 Task: Create List About Page in Board Brand Management to Workspace DevOps. Create List Products and Services in Board Product Beta Testing to Workspace DevOps. Create List Pricing in Board Diversity and Inclusion Leadership Training and Development to Workspace DevOps
Action: Mouse moved to (483, 115)
Screenshot: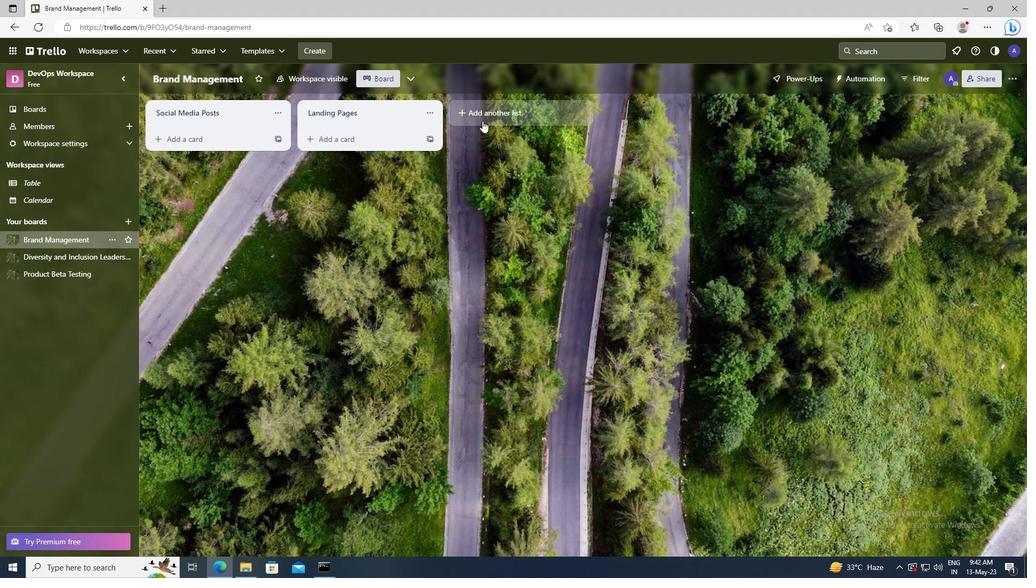 
Action: Mouse pressed left at (483, 115)
Screenshot: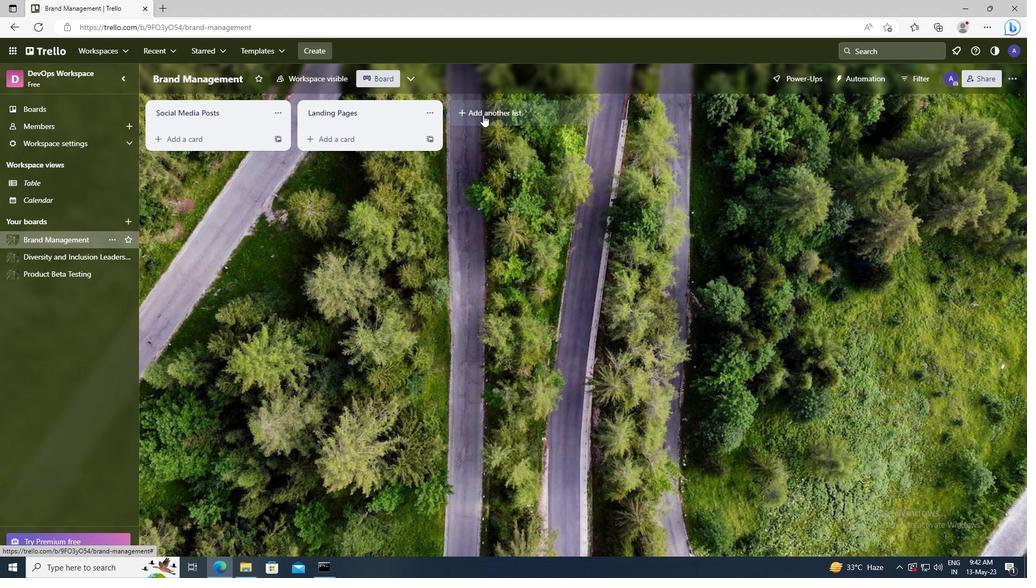 
Action: Key pressed <Key.shift>ABOUT<Key.space><Key.shift>PAGE
Screenshot: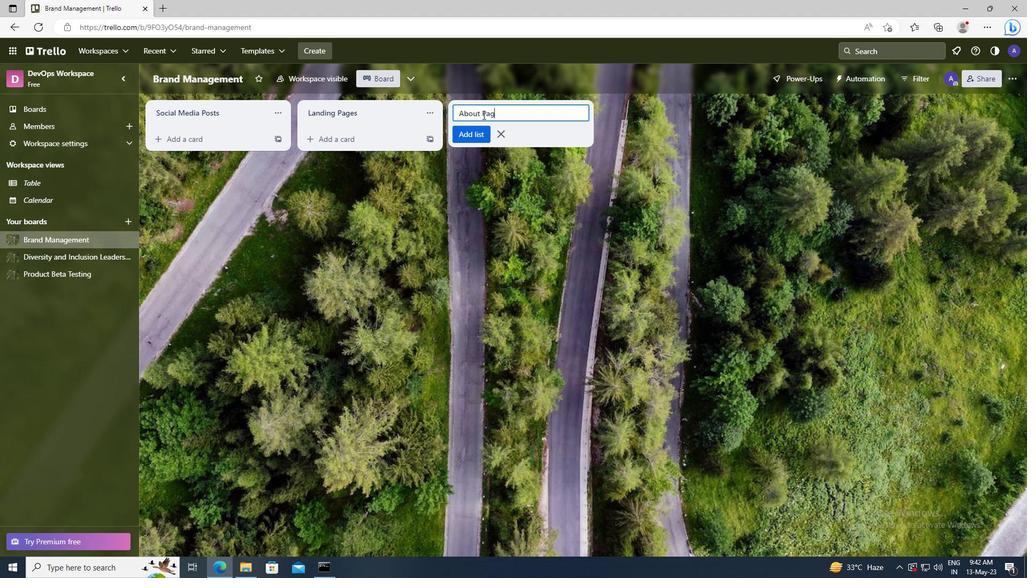 
Action: Mouse moved to (479, 131)
Screenshot: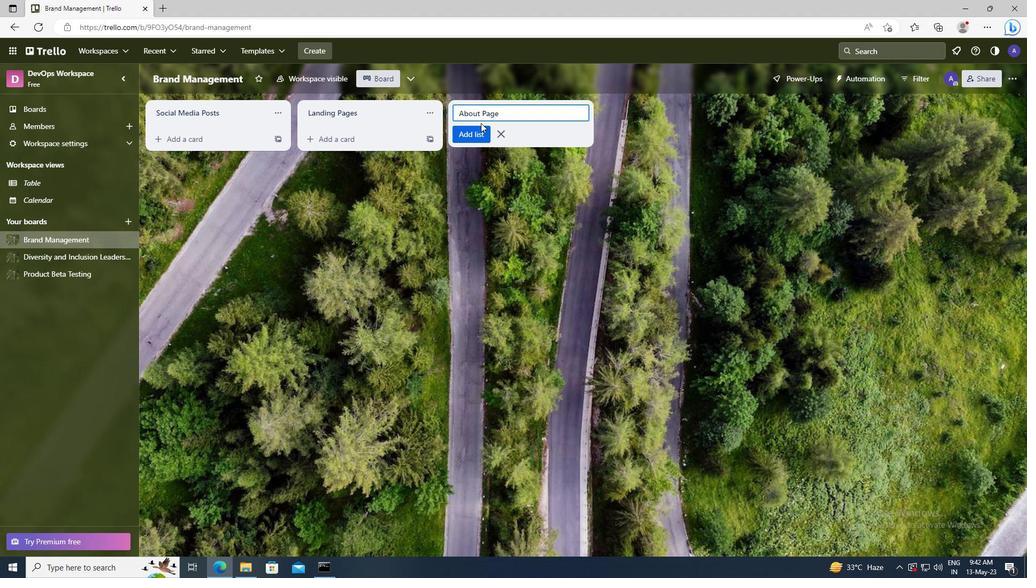 
Action: Mouse pressed left at (479, 131)
Screenshot: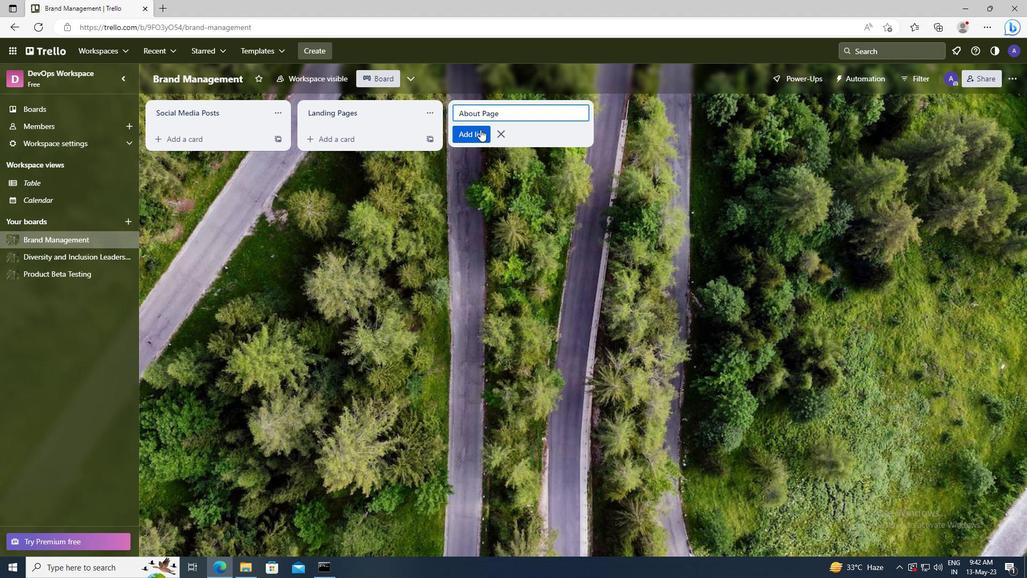 
Action: Mouse moved to (65, 273)
Screenshot: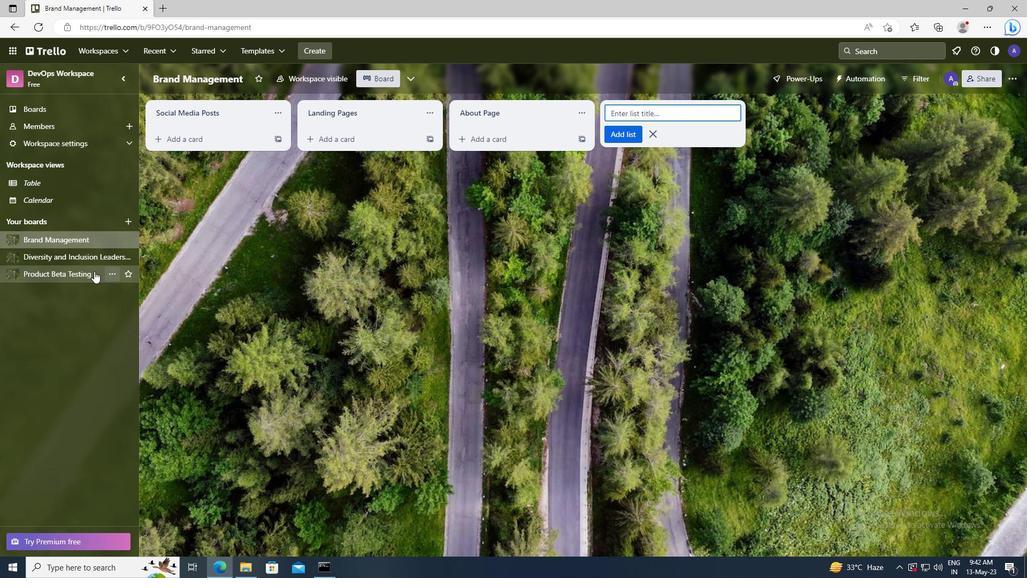 
Action: Mouse pressed left at (65, 273)
Screenshot: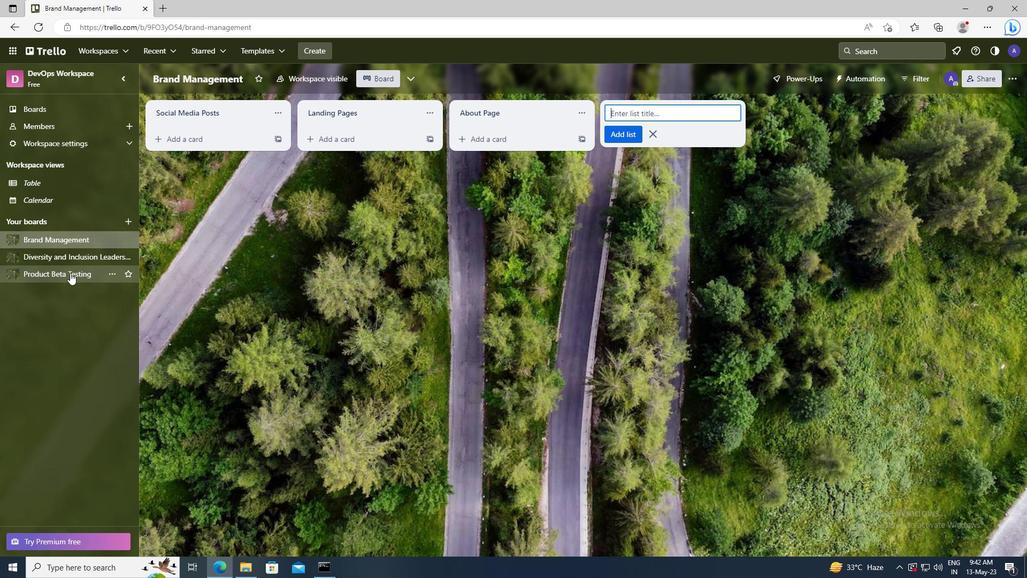 
Action: Mouse moved to (474, 114)
Screenshot: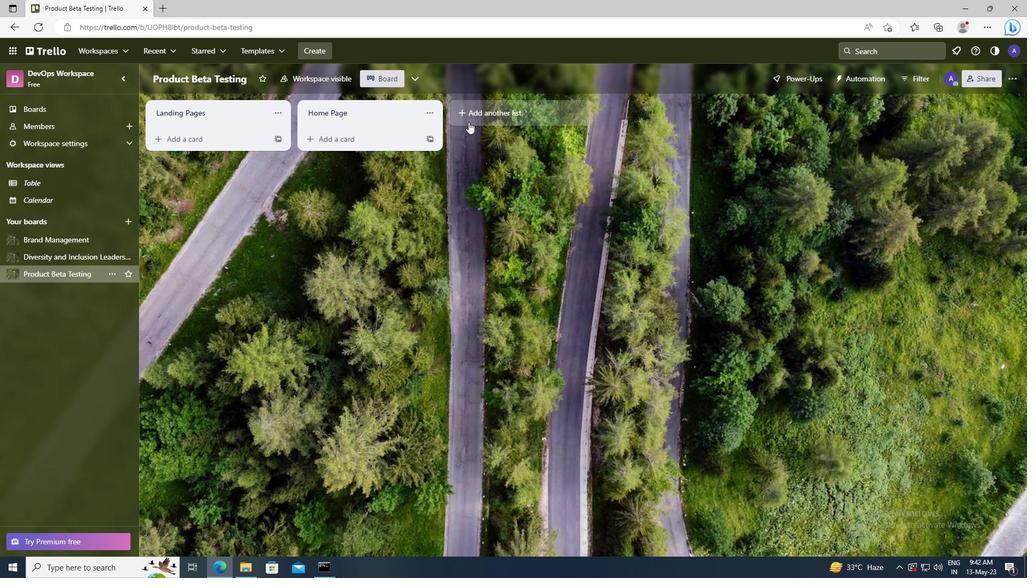 
Action: Mouse pressed left at (474, 114)
Screenshot: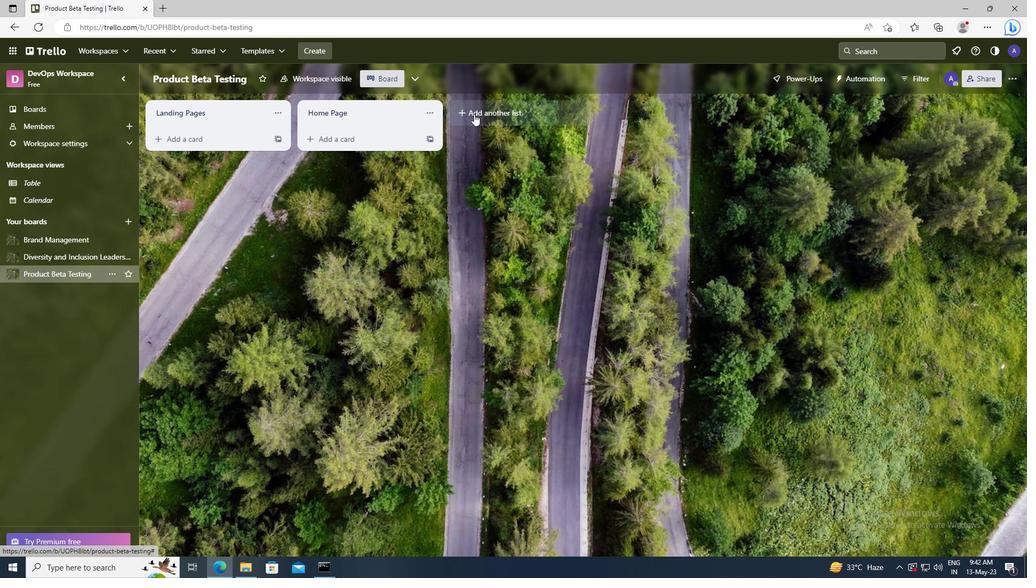 
Action: Key pressed <Key.shift>PRODUCTS<Key.space>AND<Key.space><Key.shift>SERVICES
Screenshot: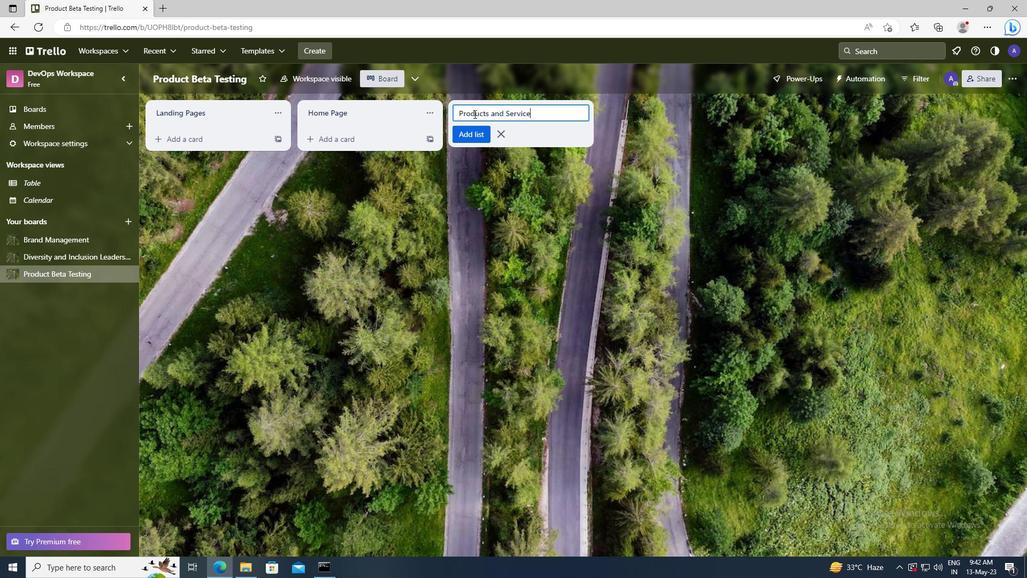 
Action: Mouse moved to (475, 133)
Screenshot: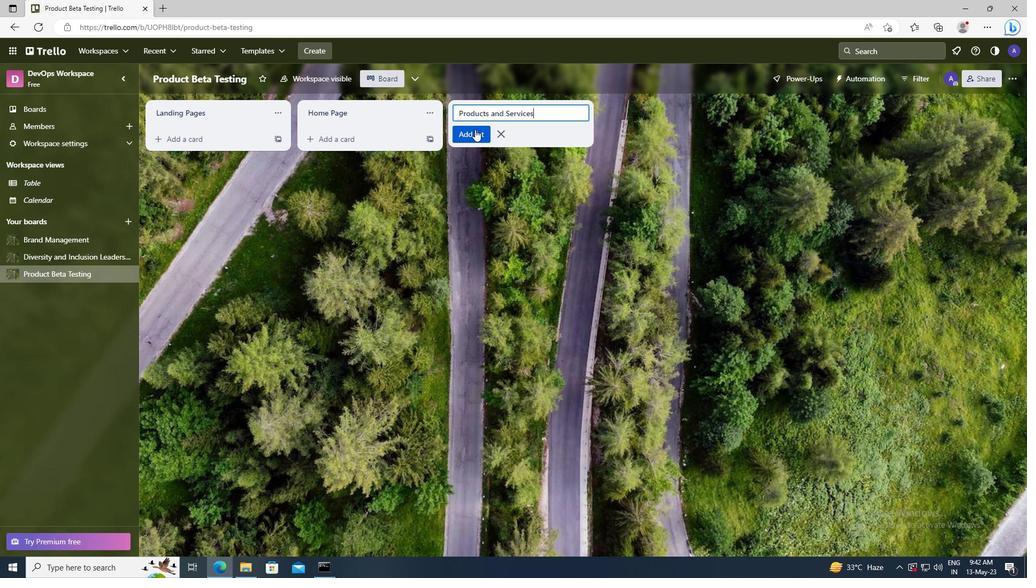 
Action: Mouse pressed left at (475, 133)
Screenshot: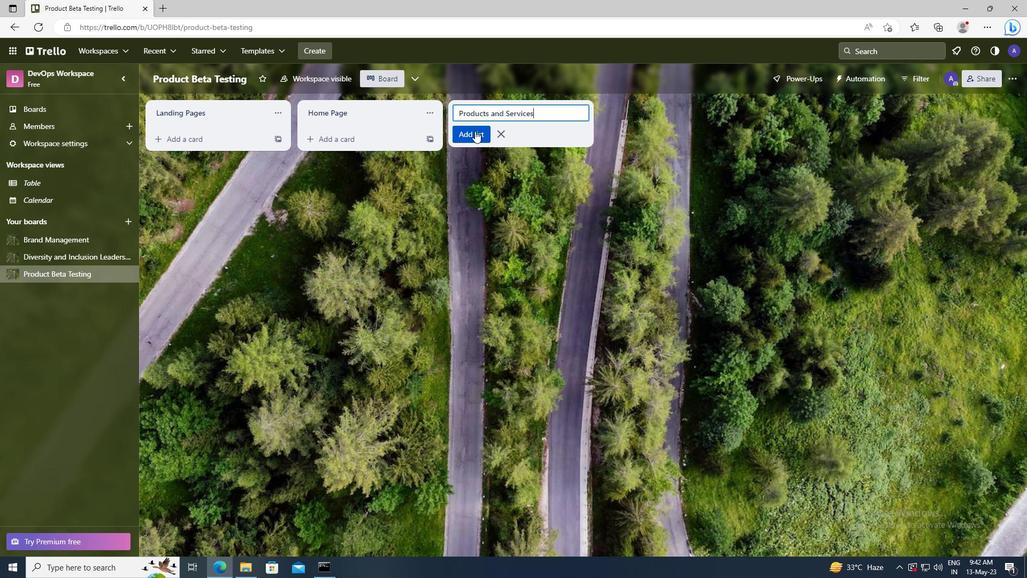 
Action: Mouse moved to (74, 255)
Screenshot: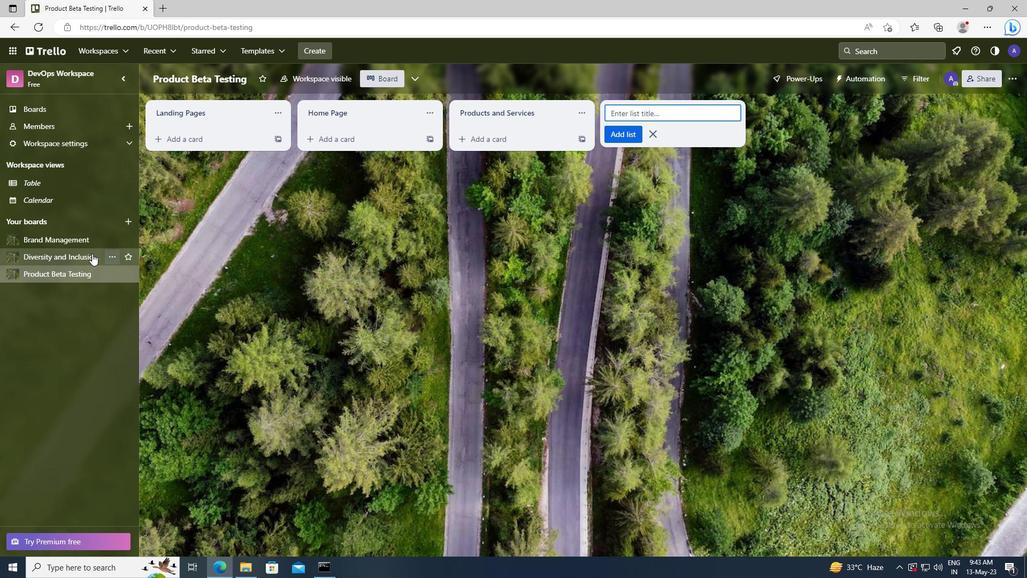 
Action: Mouse pressed left at (74, 255)
Screenshot: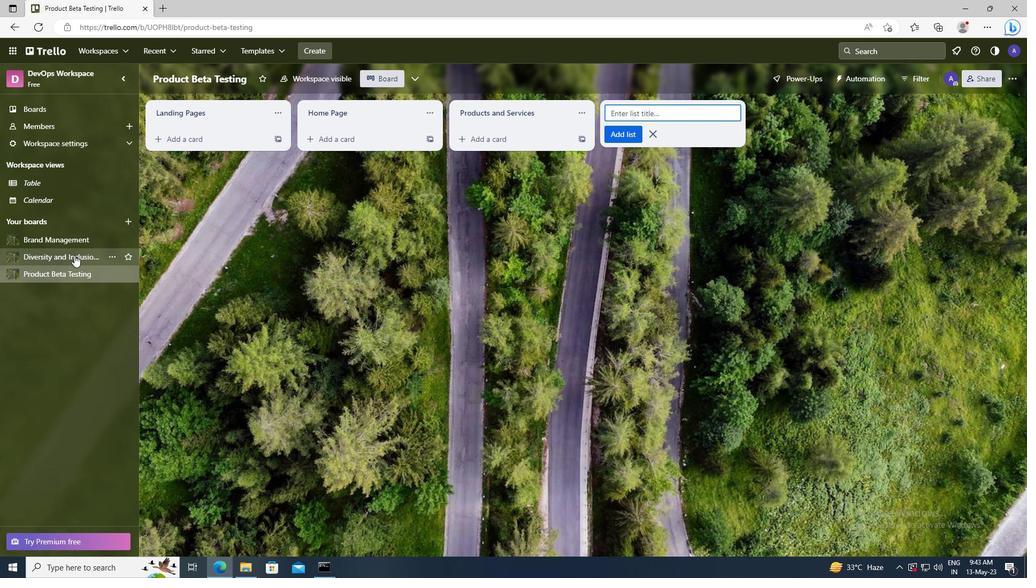 
Action: Mouse moved to (474, 112)
Screenshot: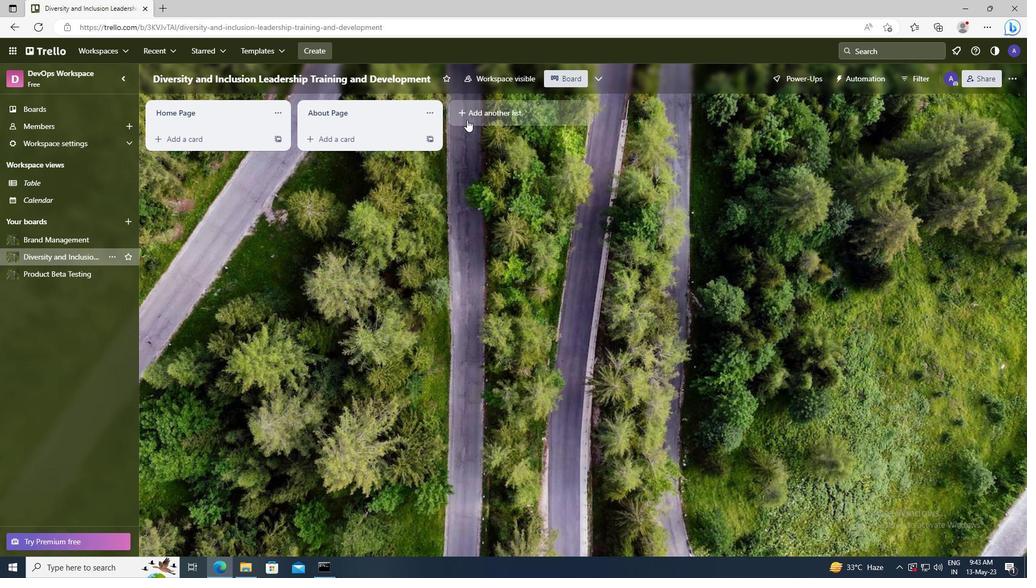 
Action: Mouse pressed left at (474, 112)
Screenshot: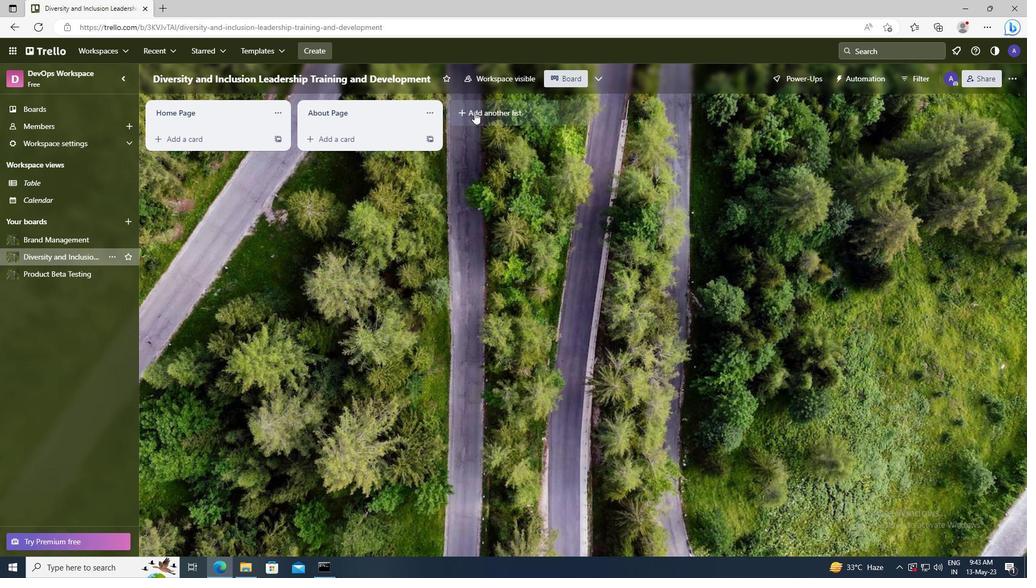 
Action: Key pressed <Key.shift>PRICING
Screenshot: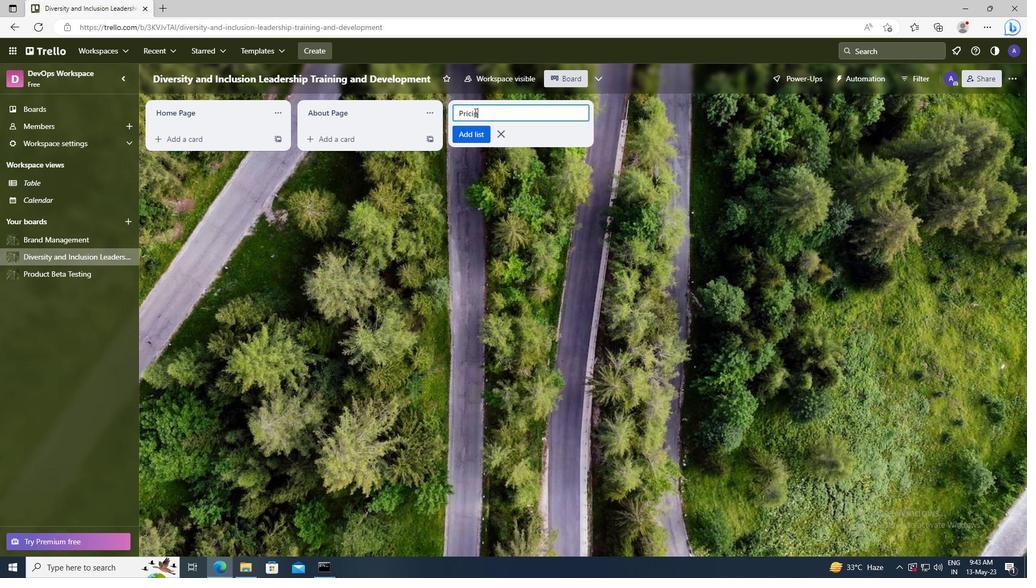 
Action: Mouse moved to (475, 133)
Screenshot: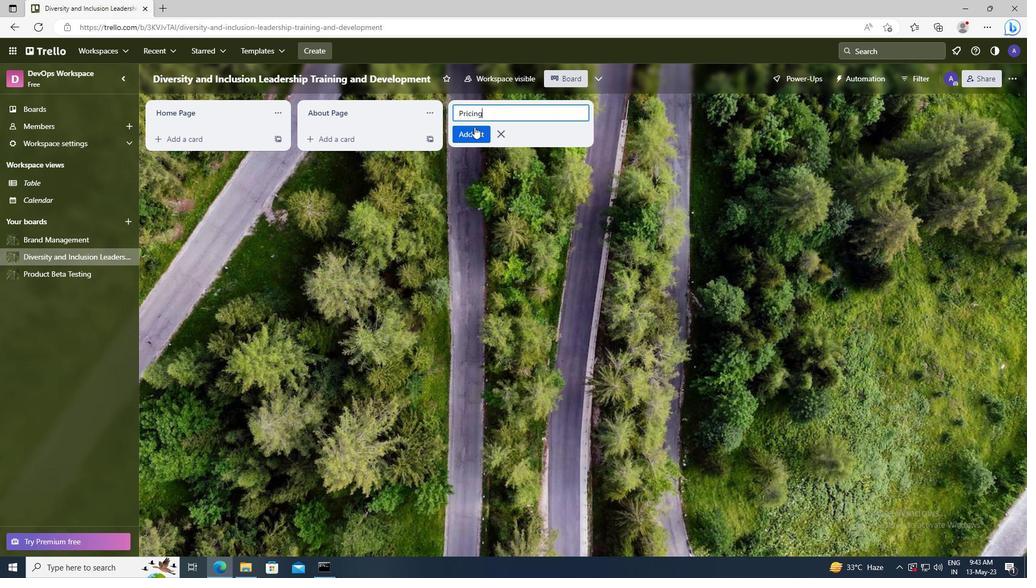 
Action: Mouse pressed left at (475, 133)
Screenshot: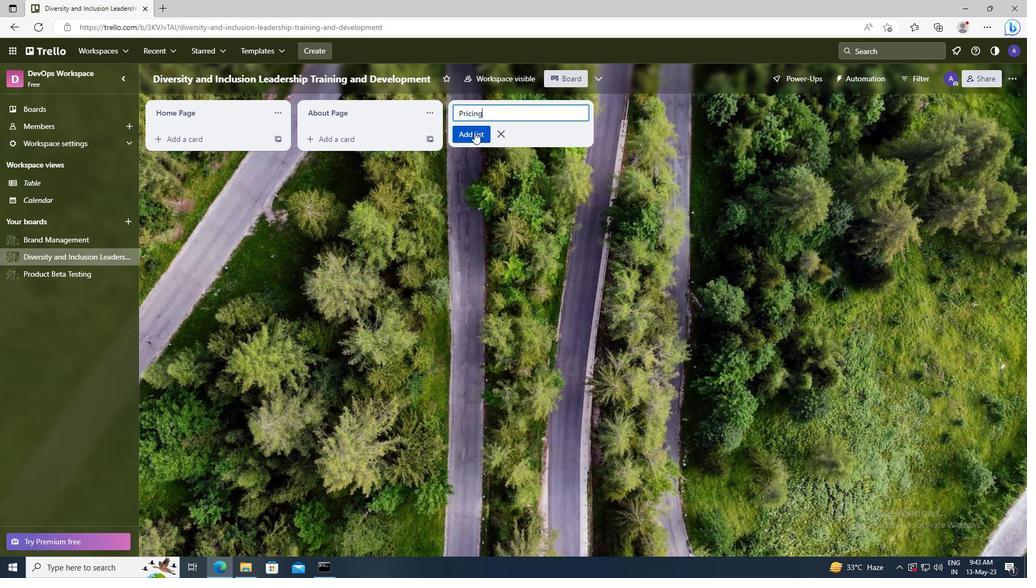 
